 Task: Create Workspace Content Management Systems Workspace description Coordinate webinars with ease. Workspace type Engineering-IT
Action: Mouse moved to (297, 61)
Screenshot: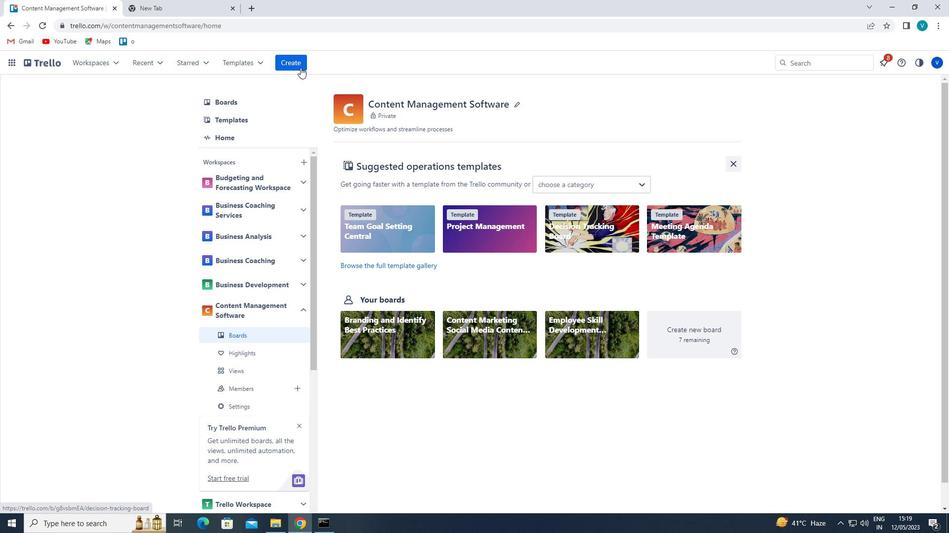 
Action: Mouse pressed left at (297, 61)
Screenshot: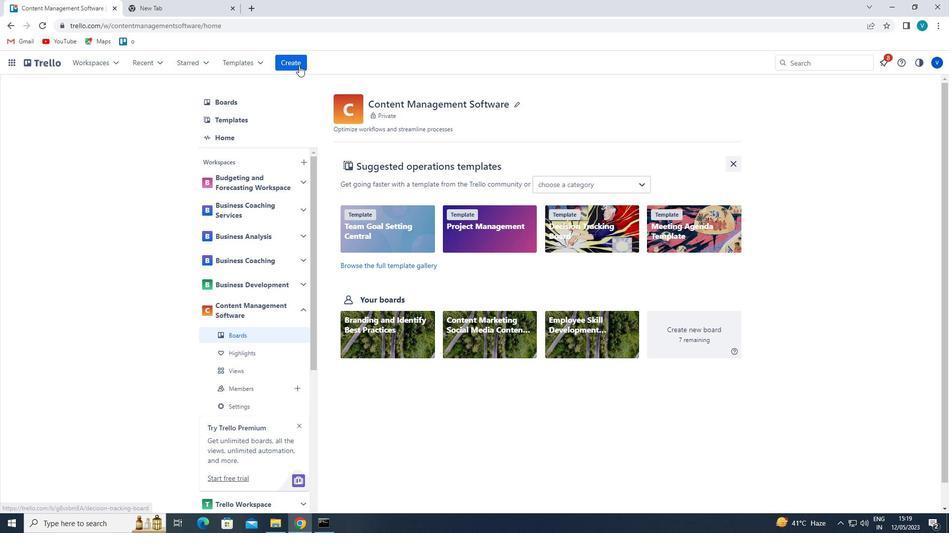 
Action: Mouse moved to (327, 162)
Screenshot: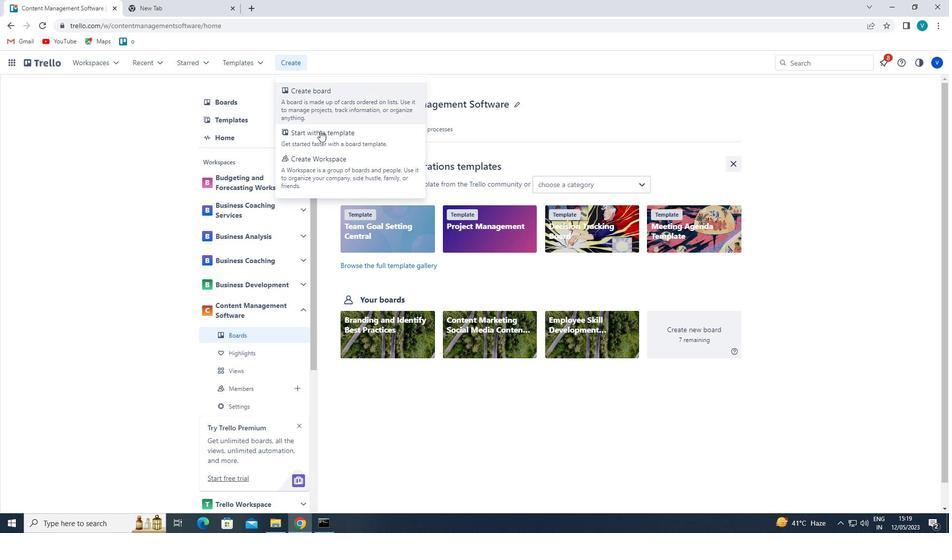 
Action: Mouse pressed left at (327, 162)
Screenshot: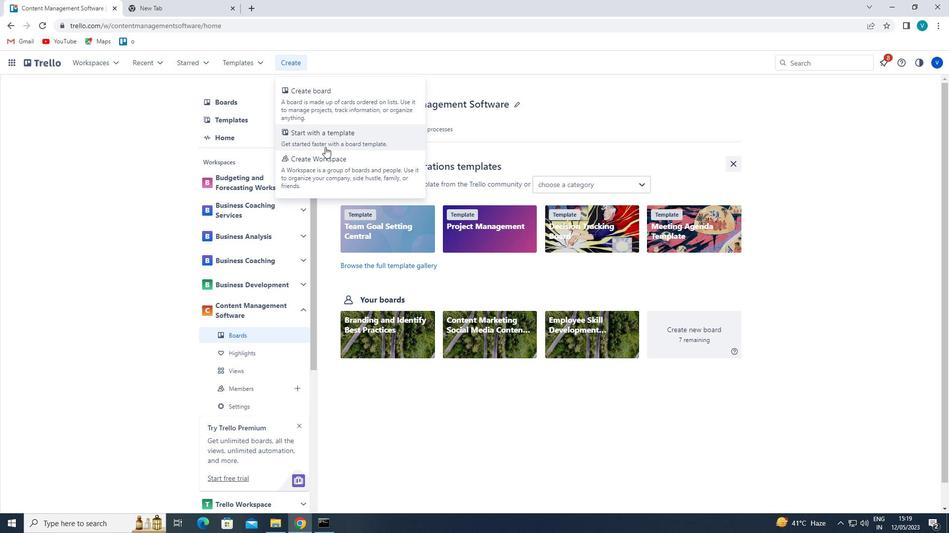 
Action: Mouse moved to (332, 183)
Screenshot: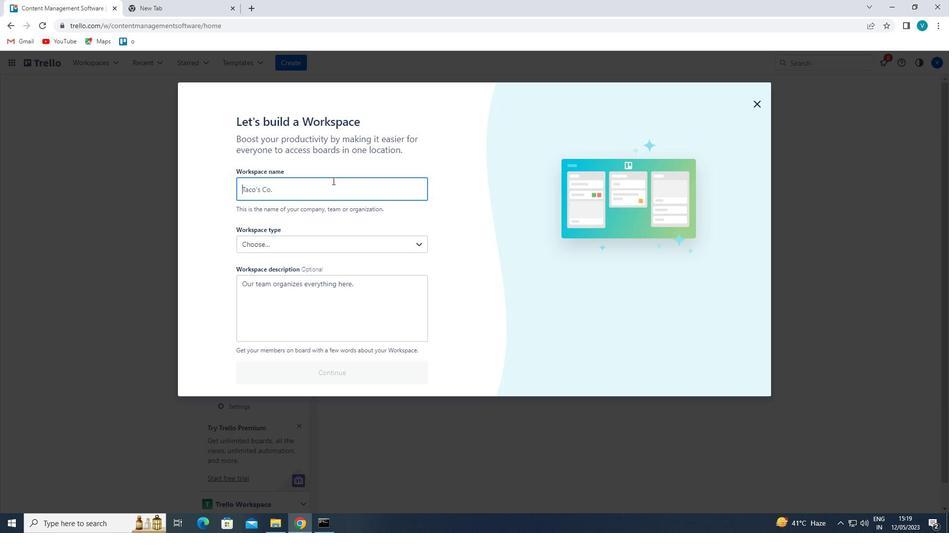 
Action: Mouse pressed left at (332, 183)
Screenshot: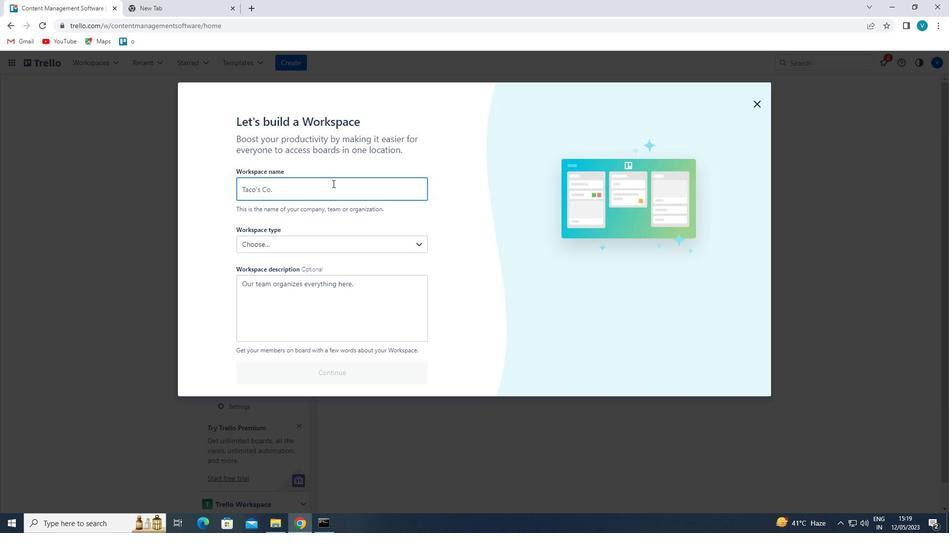 
Action: Key pressed <Key.shift>CONTENT<Key.space><Key.shift>MANAGEMENT<Key.space><Key.shift>SYSYT<Key.backspace><Key.backspace>TEMS
Screenshot: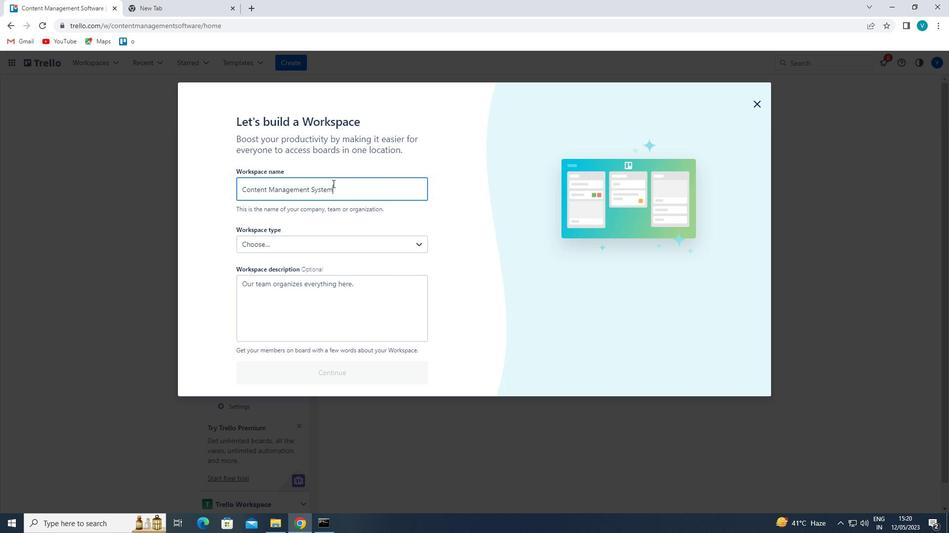 
Action: Mouse moved to (326, 245)
Screenshot: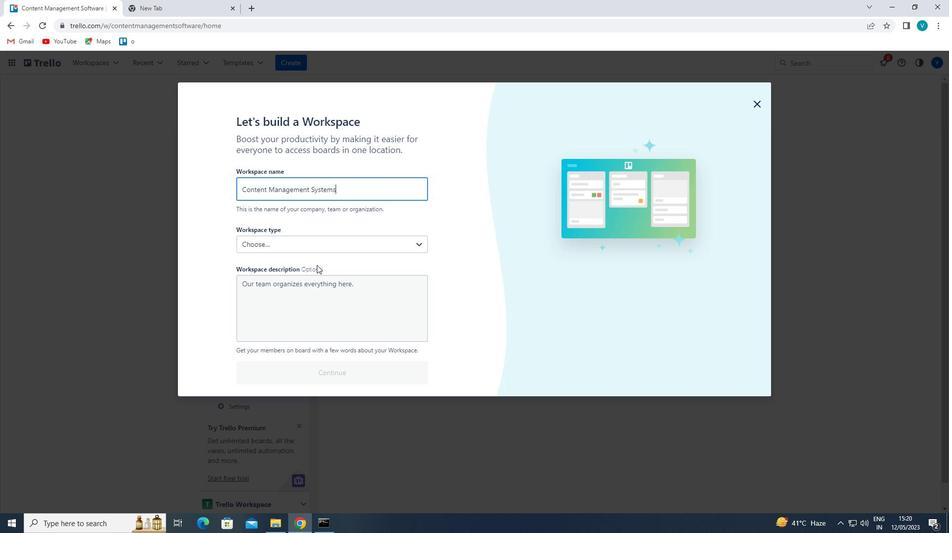 
Action: Mouse pressed left at (326, 245)
Screenshot: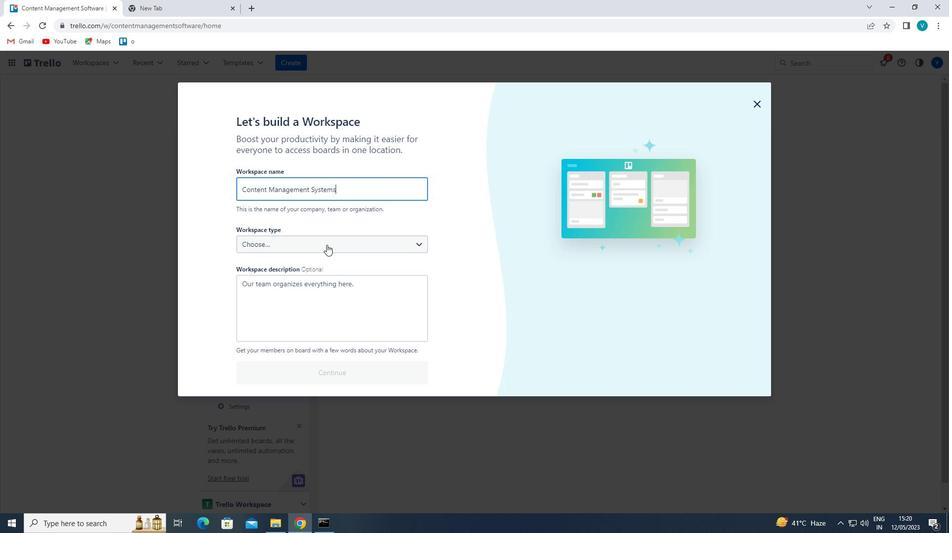 
Action: Mouse moved to (301, 298)
Screenshot: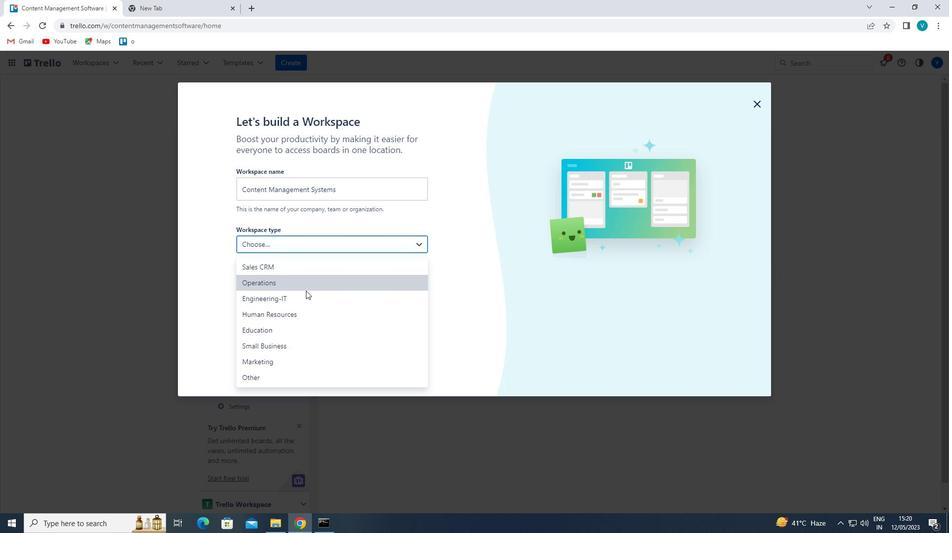 
Action: Mouse pressed left at (301, 298)
Screenshot: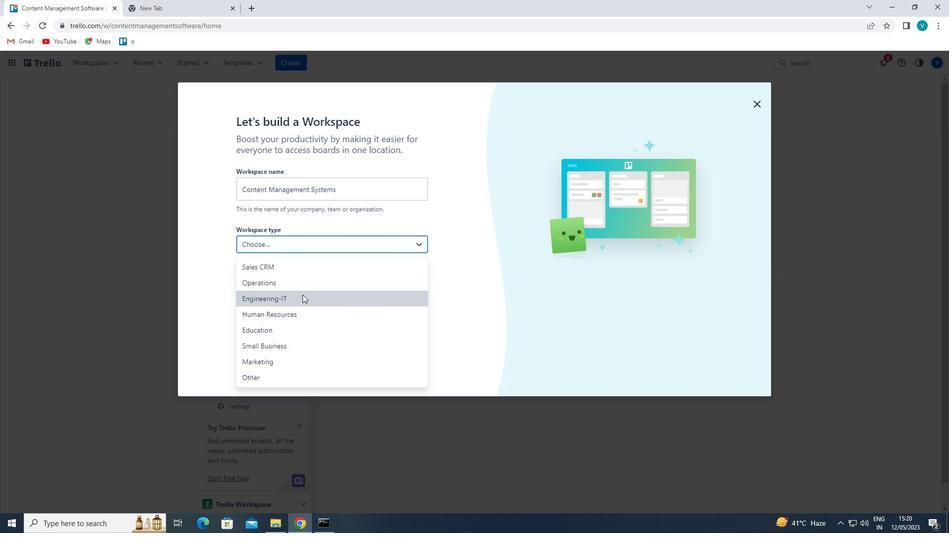
Action: Mouse moved to (298, 299)
Screenshot: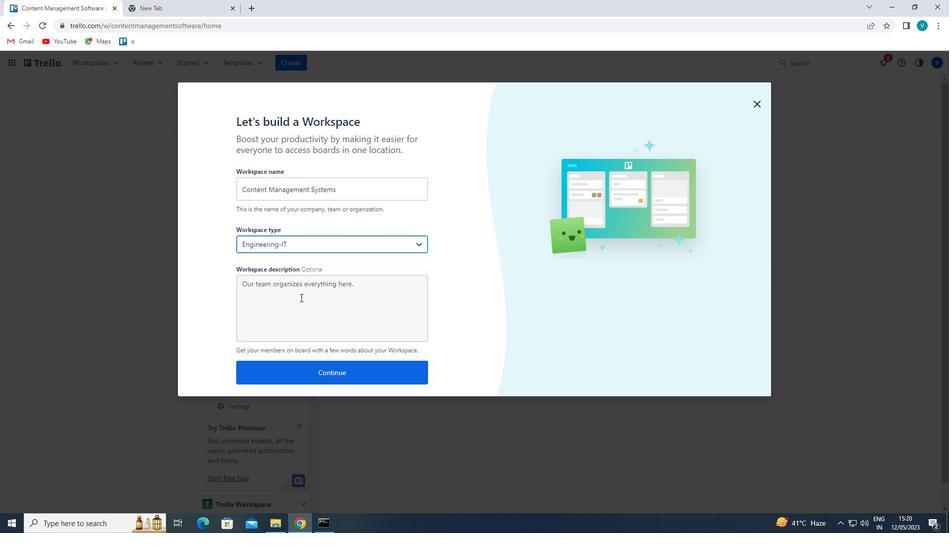 
Action: Mouse pressed left at (298, 299)
Screenshot: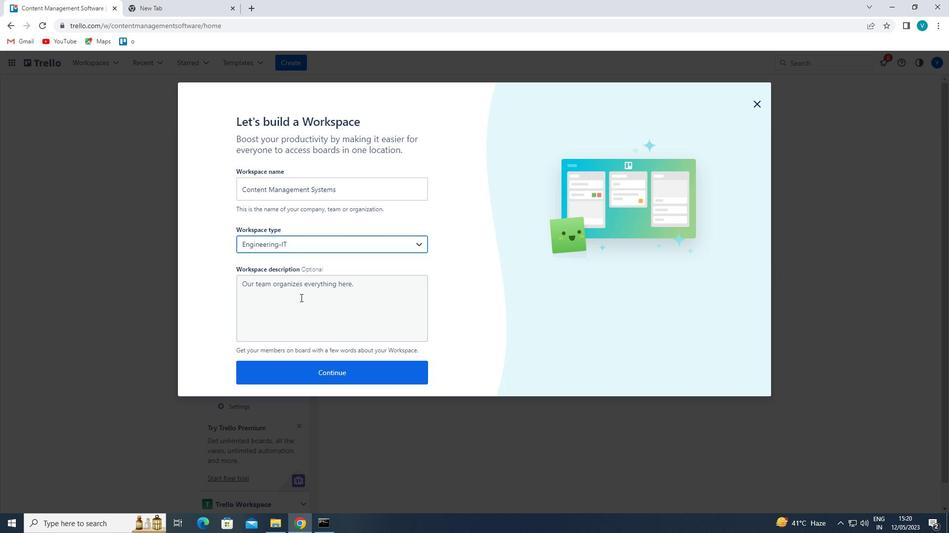 
Action: Mouse moved to (299, 300)
Screenshot: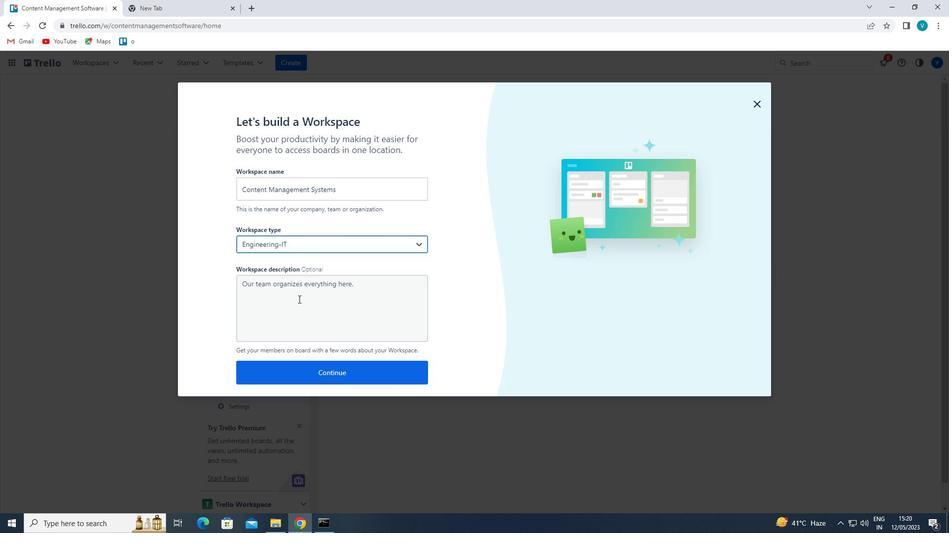 
Action: Key pressed <Key.shift>COORDI
Screenshot: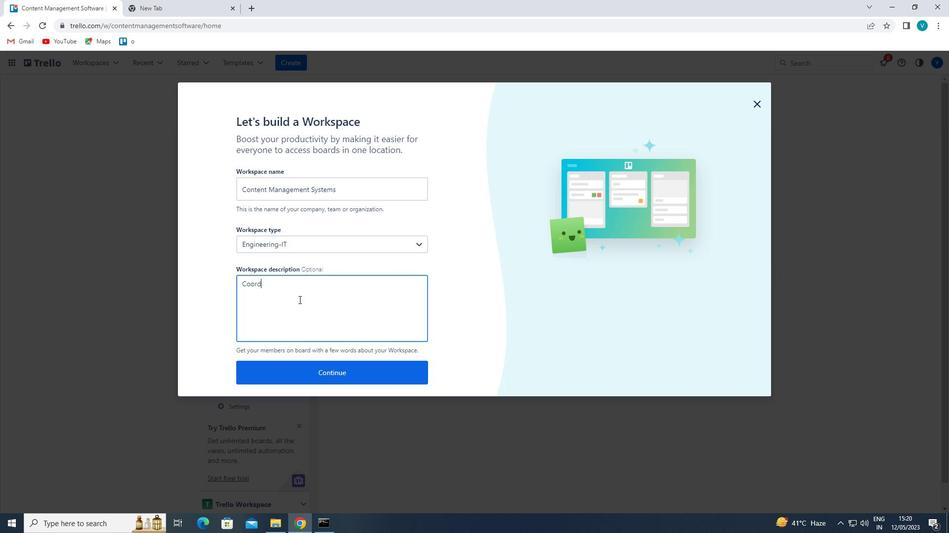 
Action: Mouse moved to (299, 300)
Screenshot: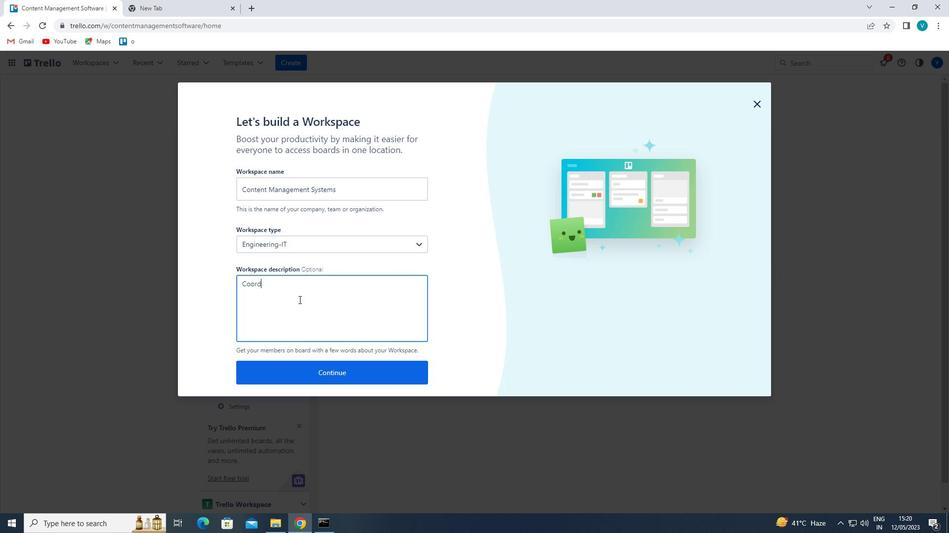 
Action: Key pressed NAT
Screenshot: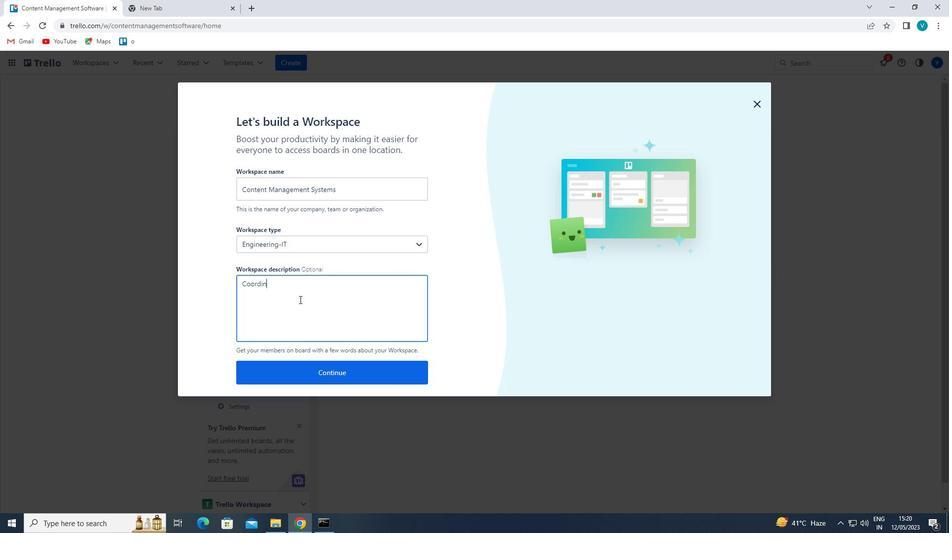 
Action: Mouse moved to (299, 300)
Screenshot: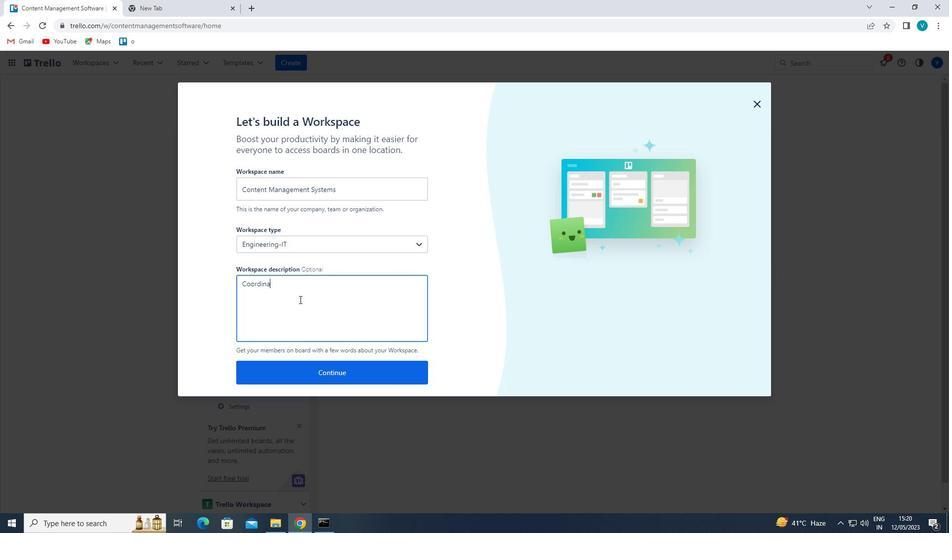 
Action: Key pressed E<Key.space>WEBINAR
Screenshot: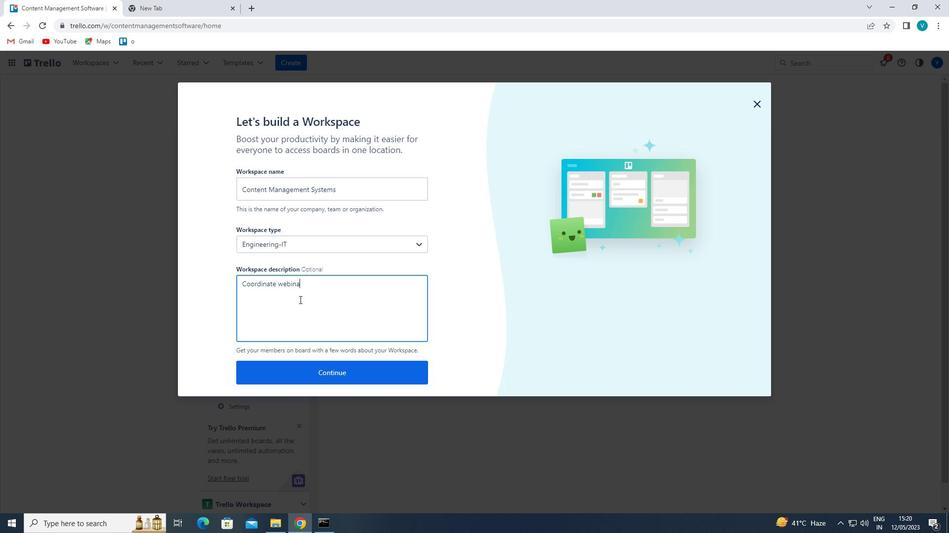 
Action: Mouse moved to (300, 300)
Screenshot: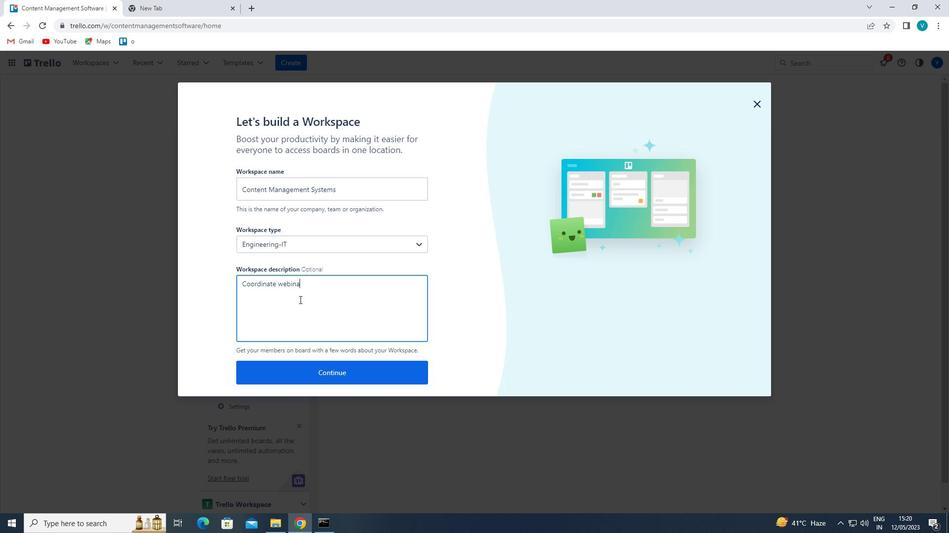 
Action: Key pressed S
Screenshot: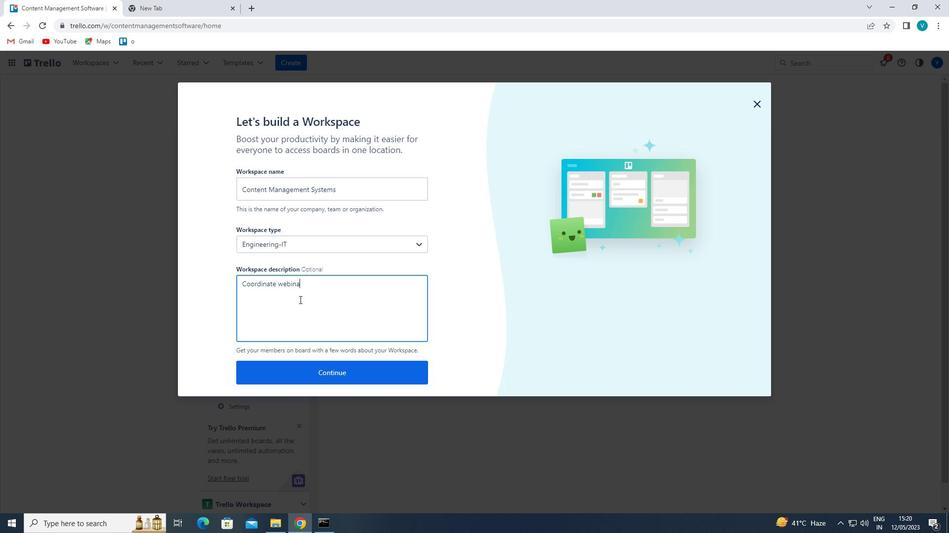 
Action: Mouse moved to (335, 377)
Screenshot: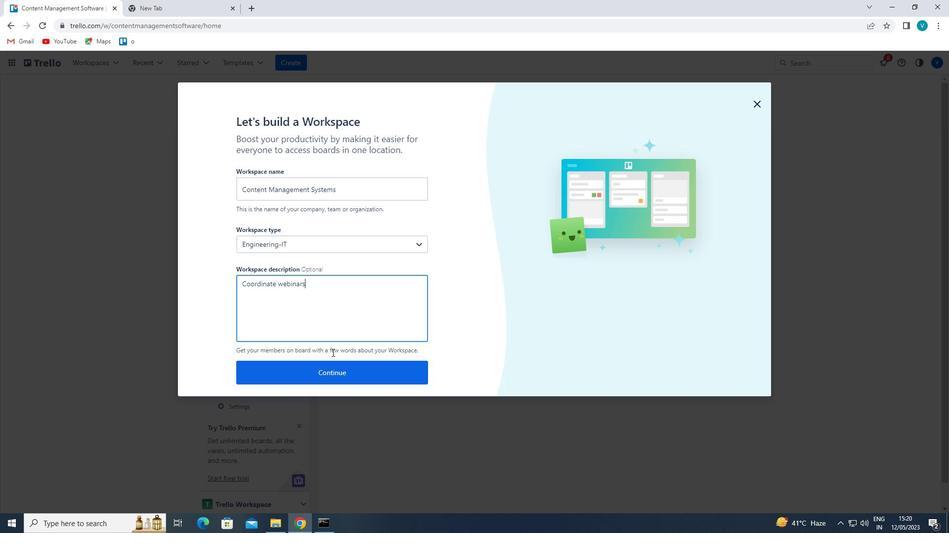 
Action: Mouse pressed left at (335, 377)
Screenshot: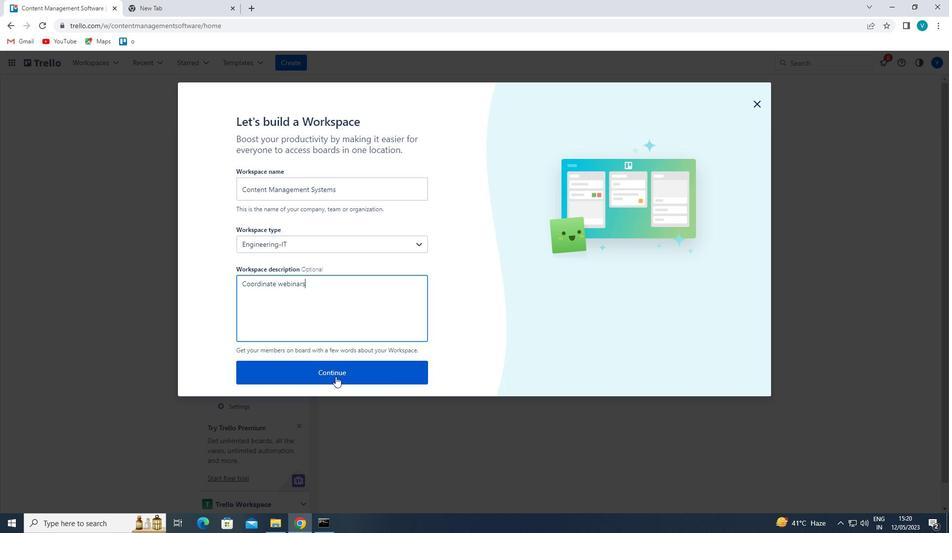 
